 Task: Look for ""Text formatting"" in the keyboard shortcuts section.
Action: Mouse moved to (363, 75)
Screenshot: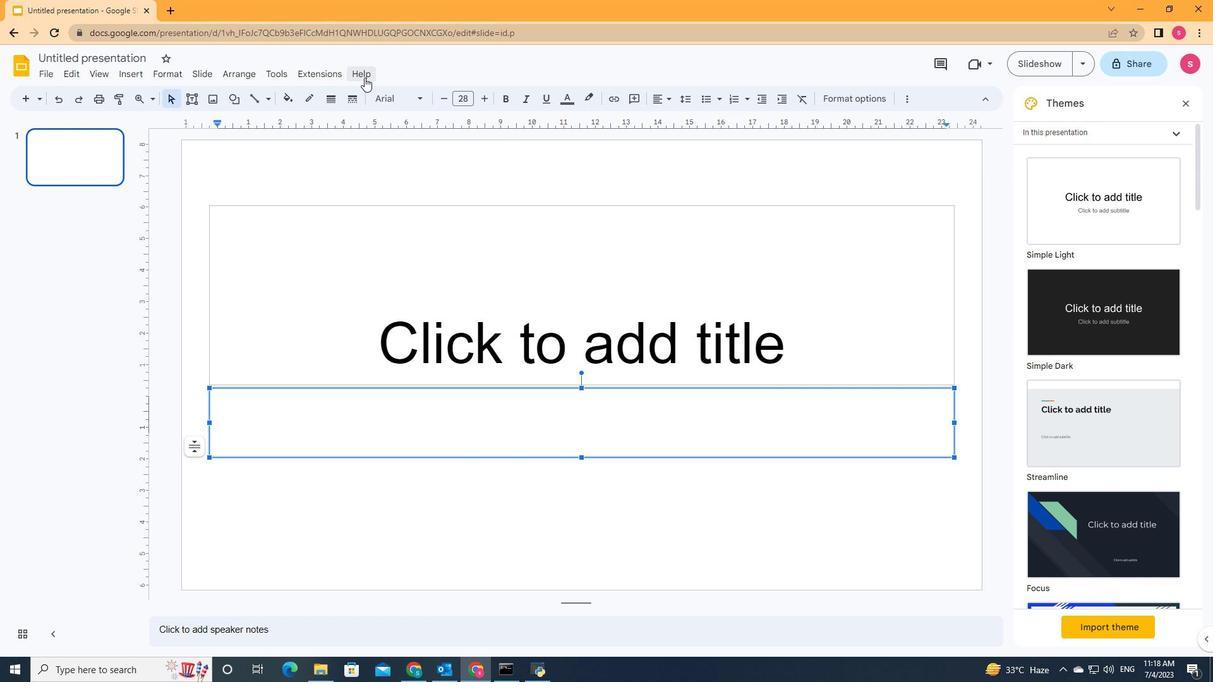 
Action: Mouse pressed left at (363, 75)
Screenshot: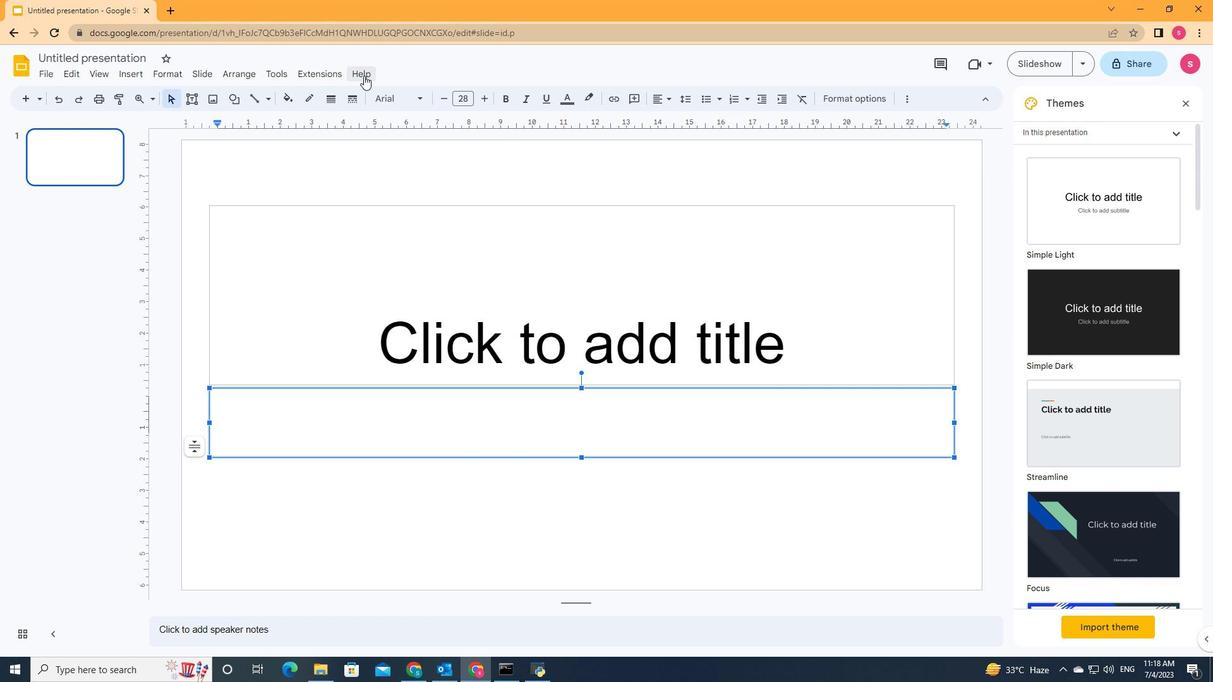 
Action: Mouse moved to (410, 304)
Screenshot: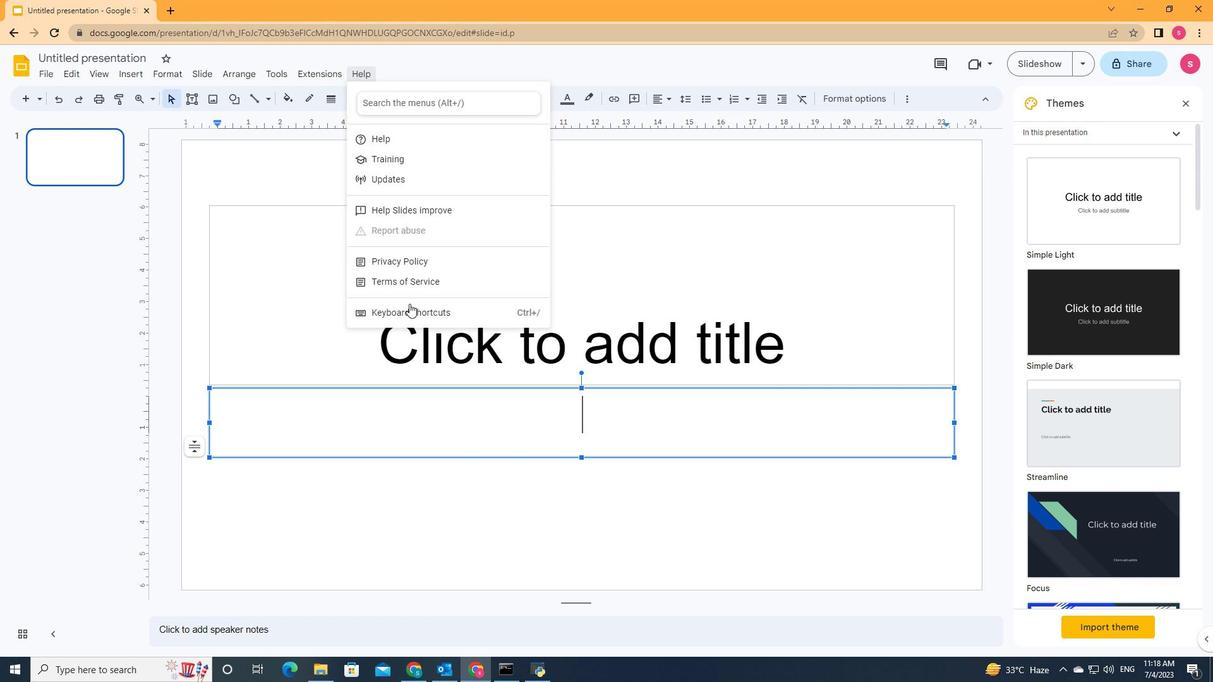 
Action: Mouse pressed left at (410, 304)
Screenshot: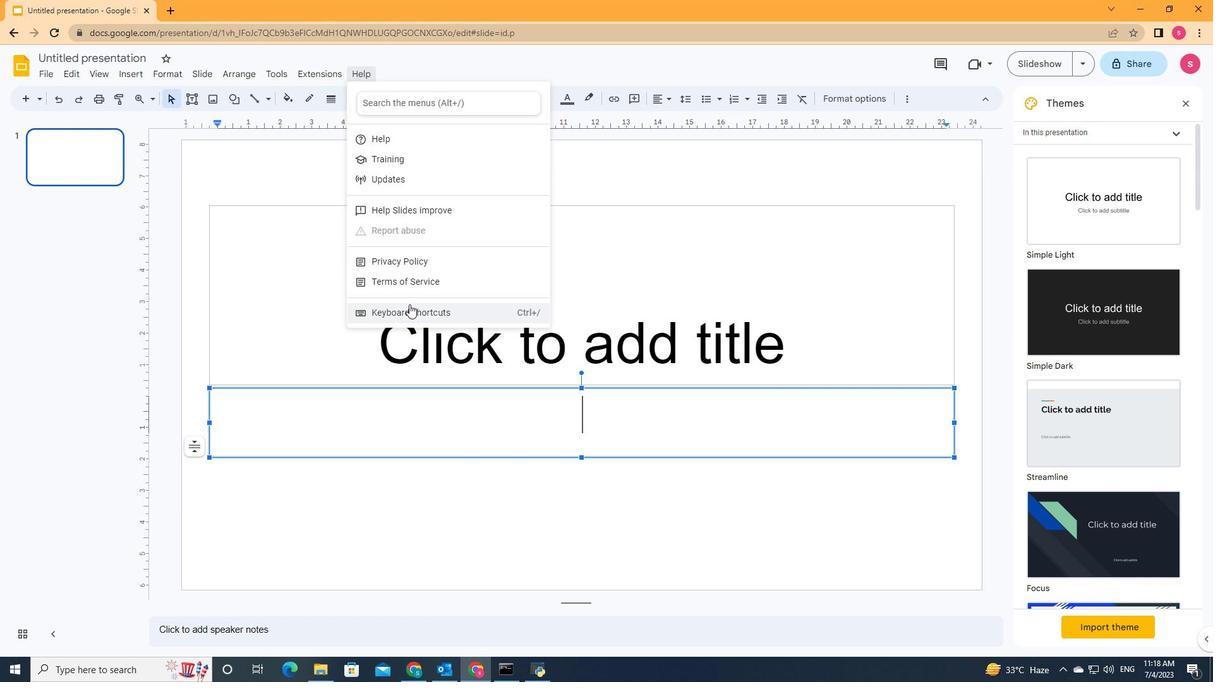 
Action: Mouse moved to (404, 316)
Screenshot: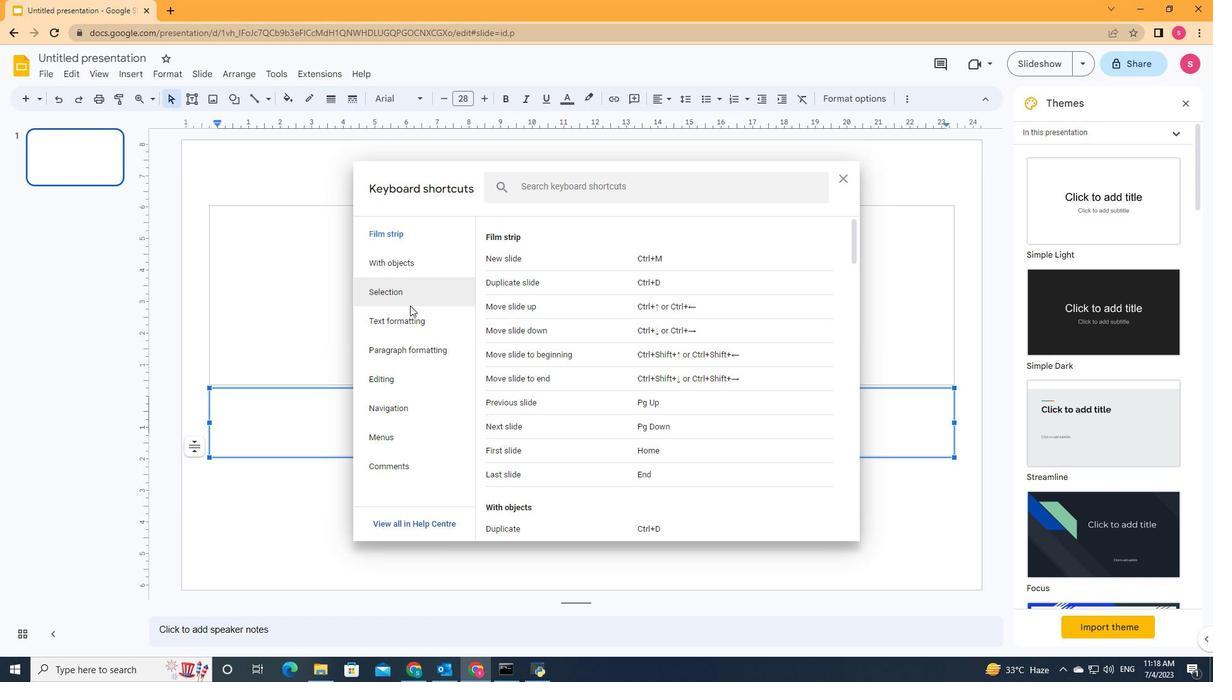 
Action: Mouse pressed left at (404, 316)
Screenshot: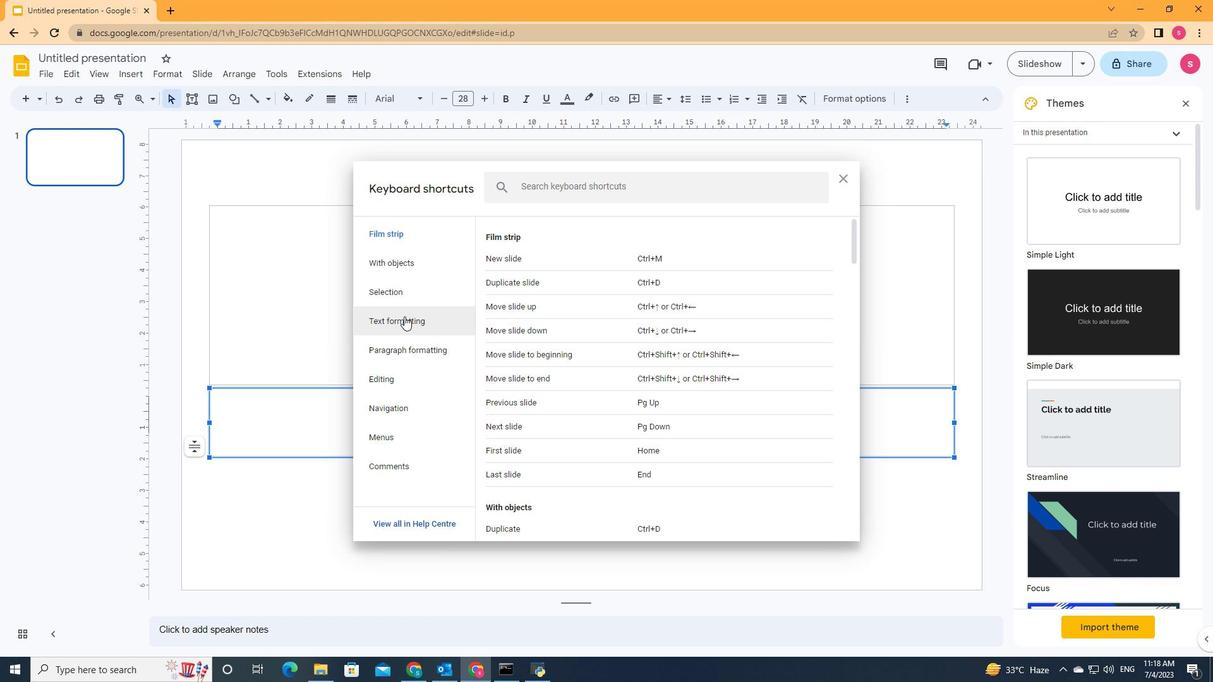 
Action: Mouse moved to (532, 338)
Screenshot: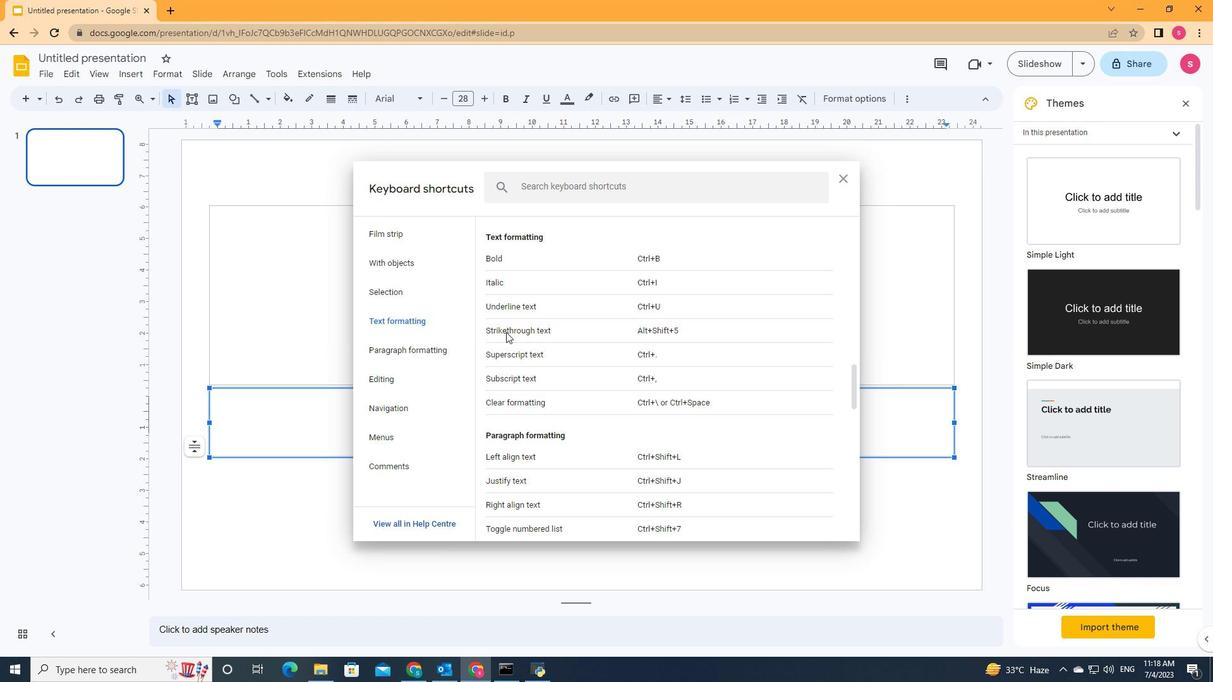 
